 Task: Select messages.
Action: Mouse moved to (661, 64)
Screenshot: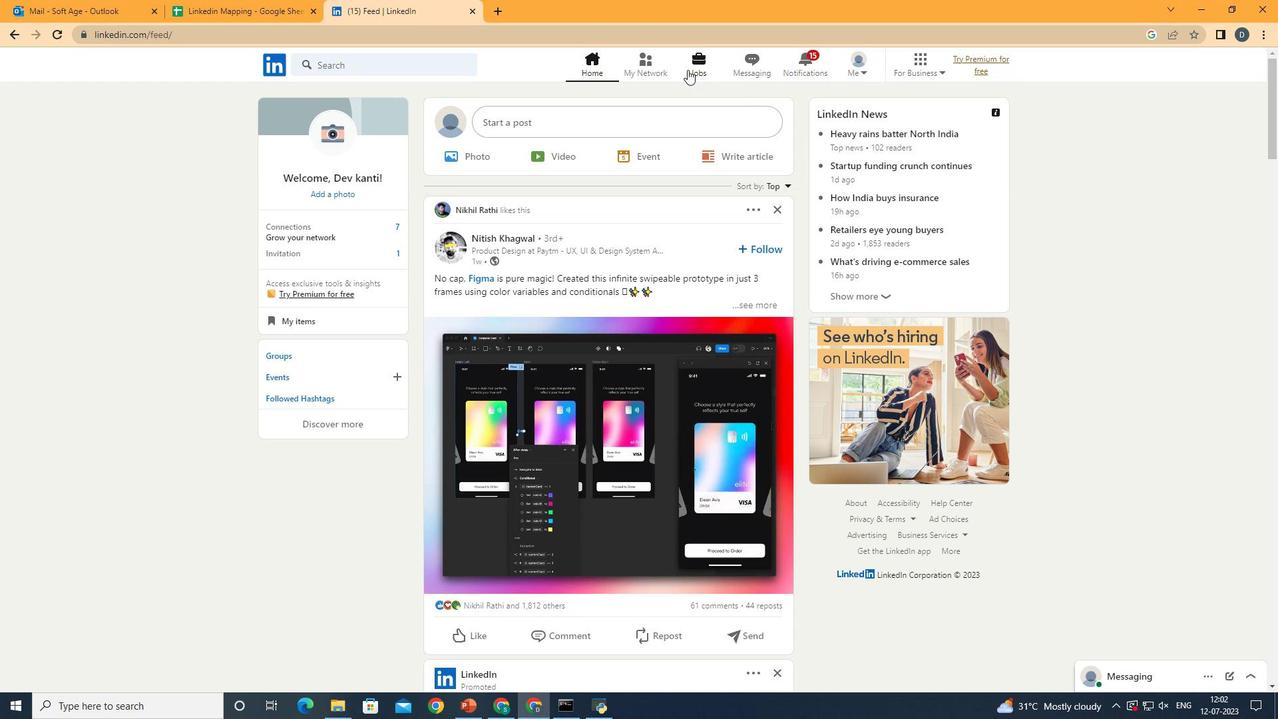 
Action: Mouse pressed left at (661, 64)
Screenshot: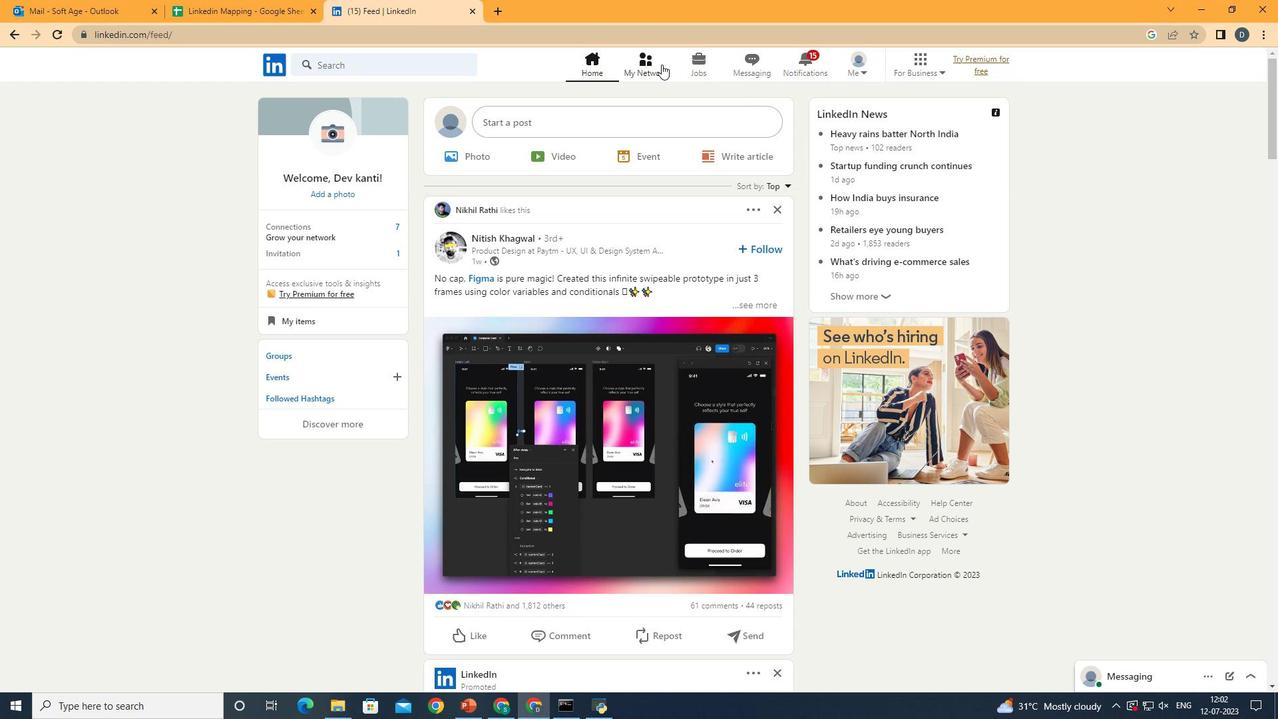 
Action: Mouse moved to (432, 165)
Screenshot: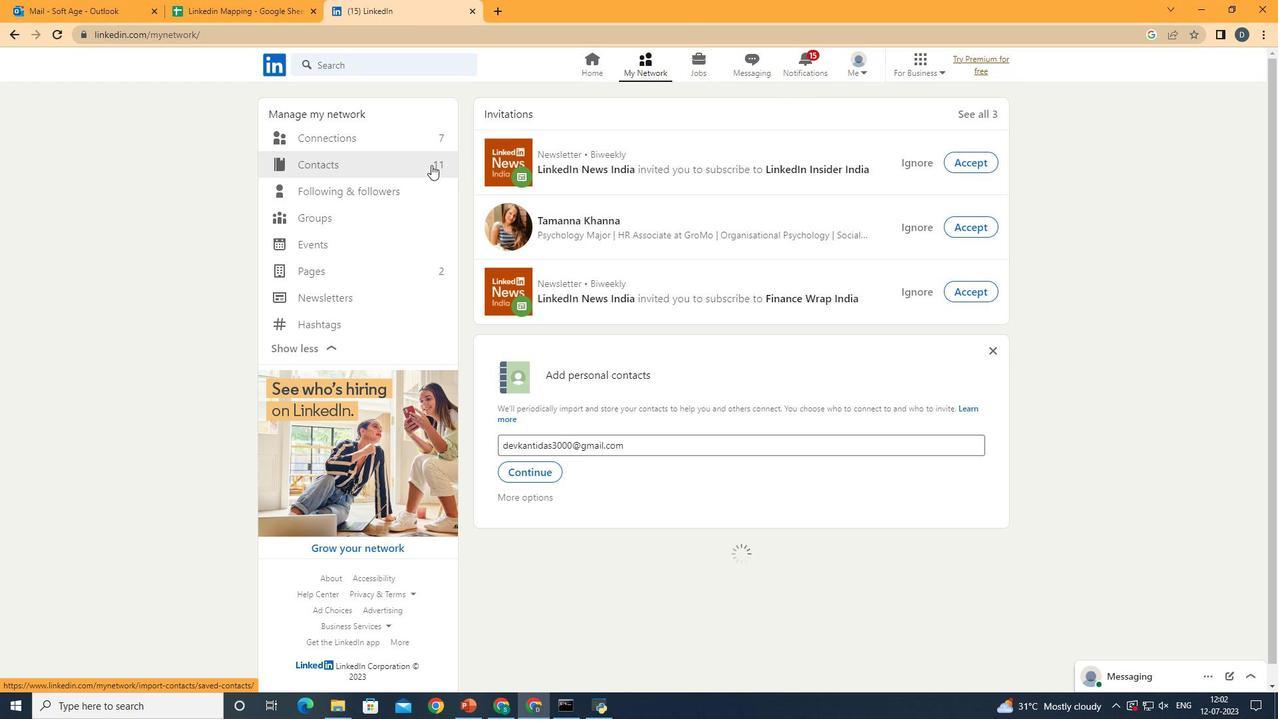 
Action: Mouse pressed left at (432, 165)
Screenshot: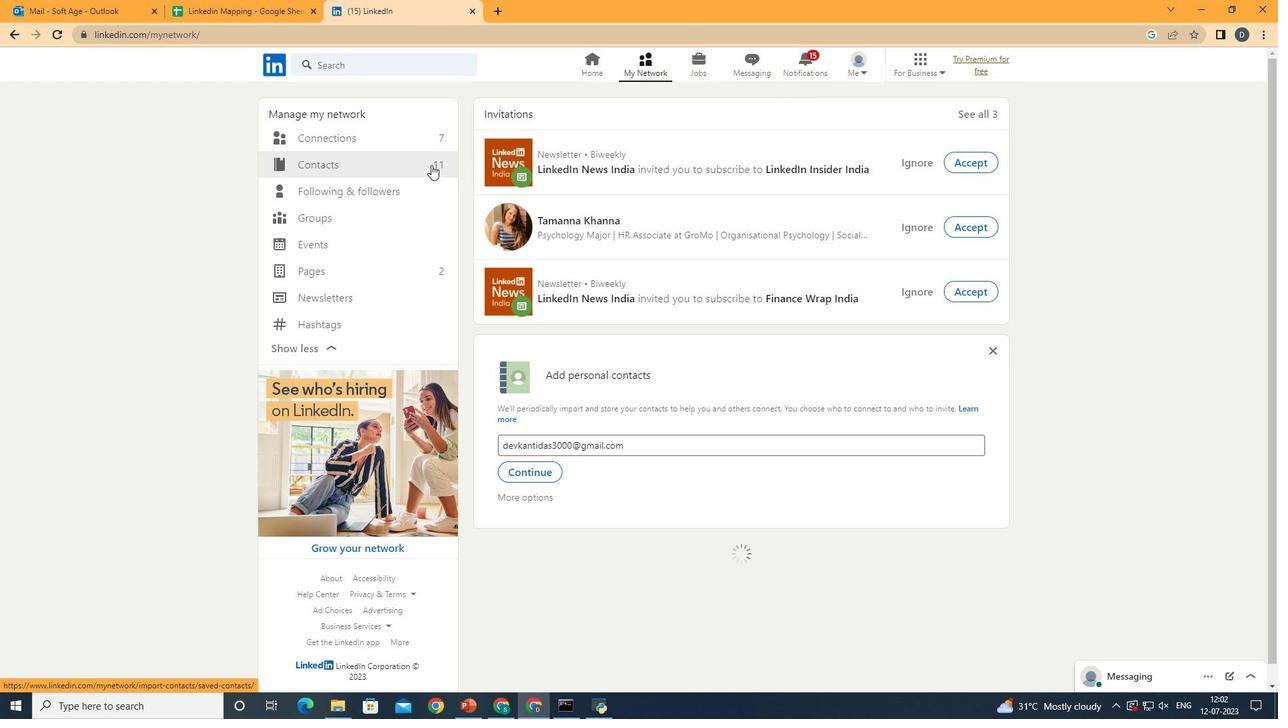 
Action: Mouse moved to (937, 191)
Screenshot: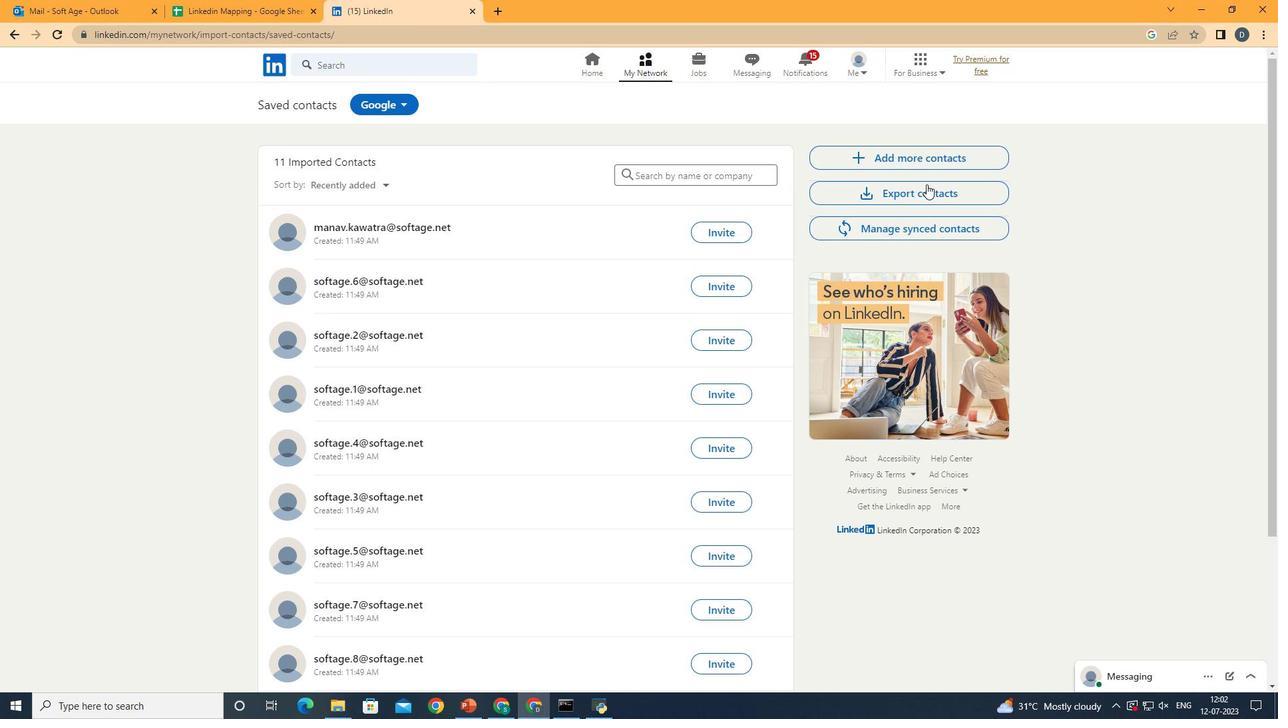 
Action: Mouse pressed left at (937, 191)
Screenshot: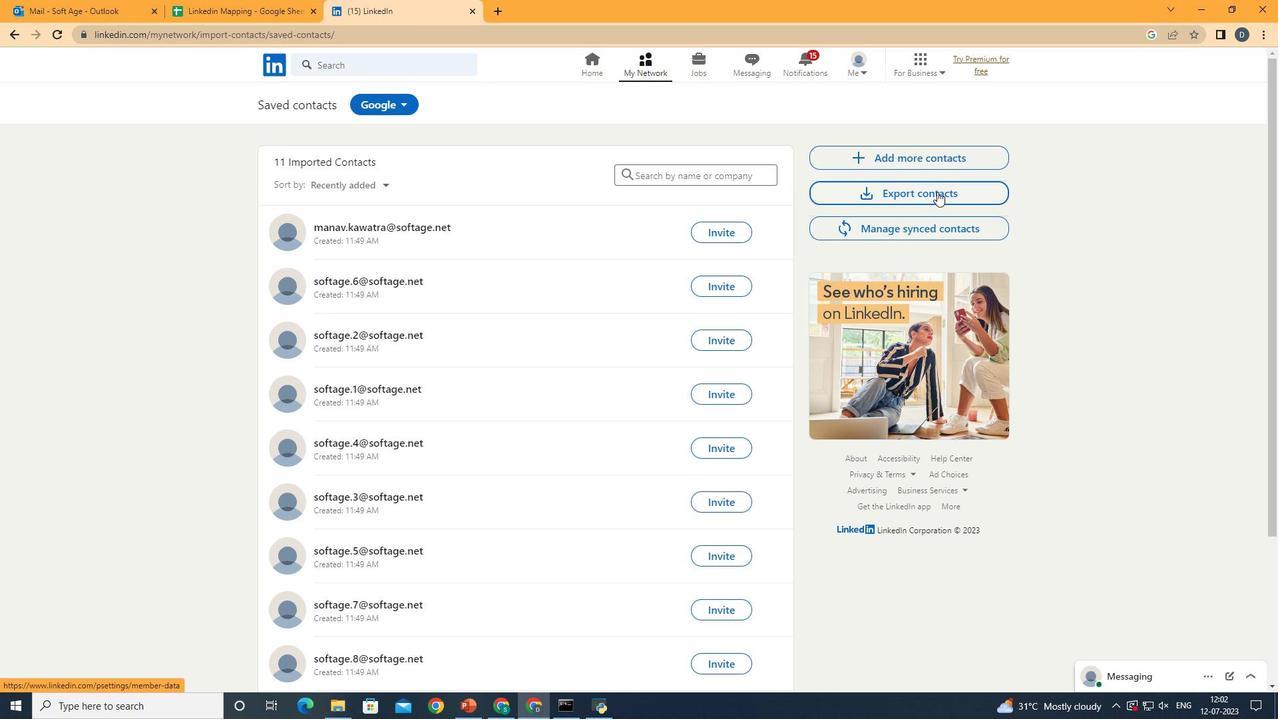
Action: Mouse moved to (575, 225)
Screenshot: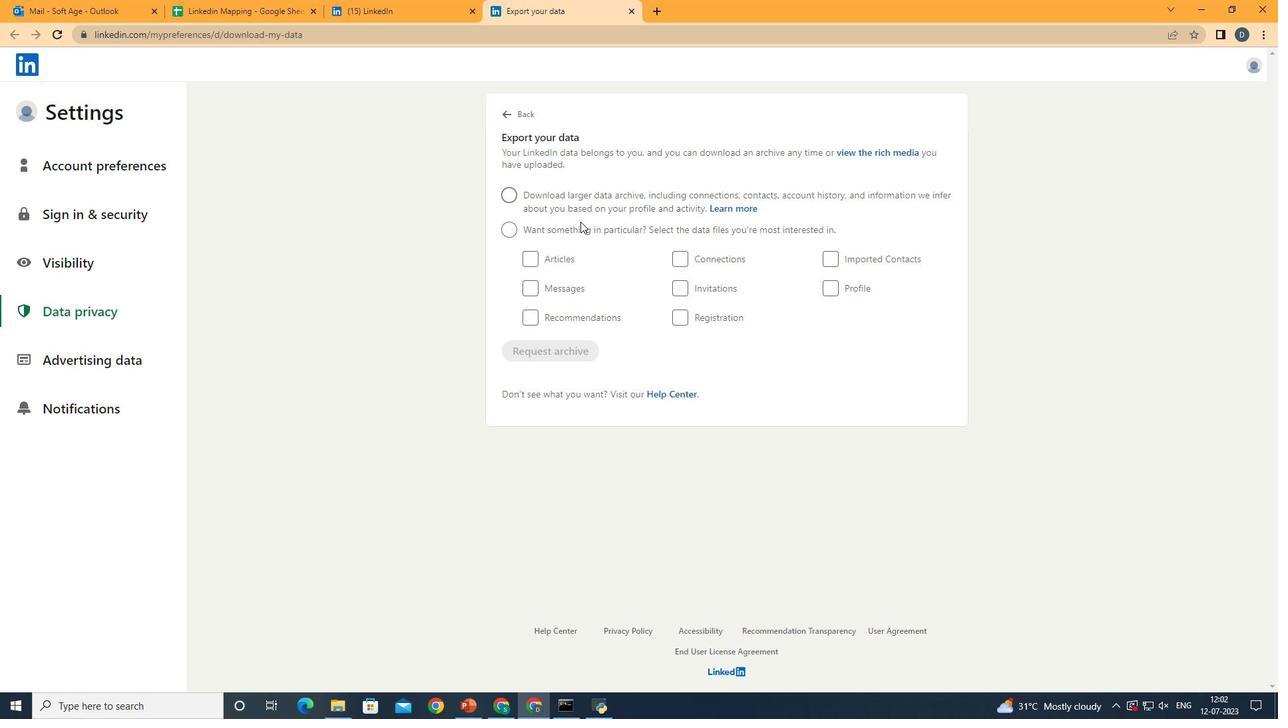 
Action: Mouse pressed left at (575, 225)
Screenshot: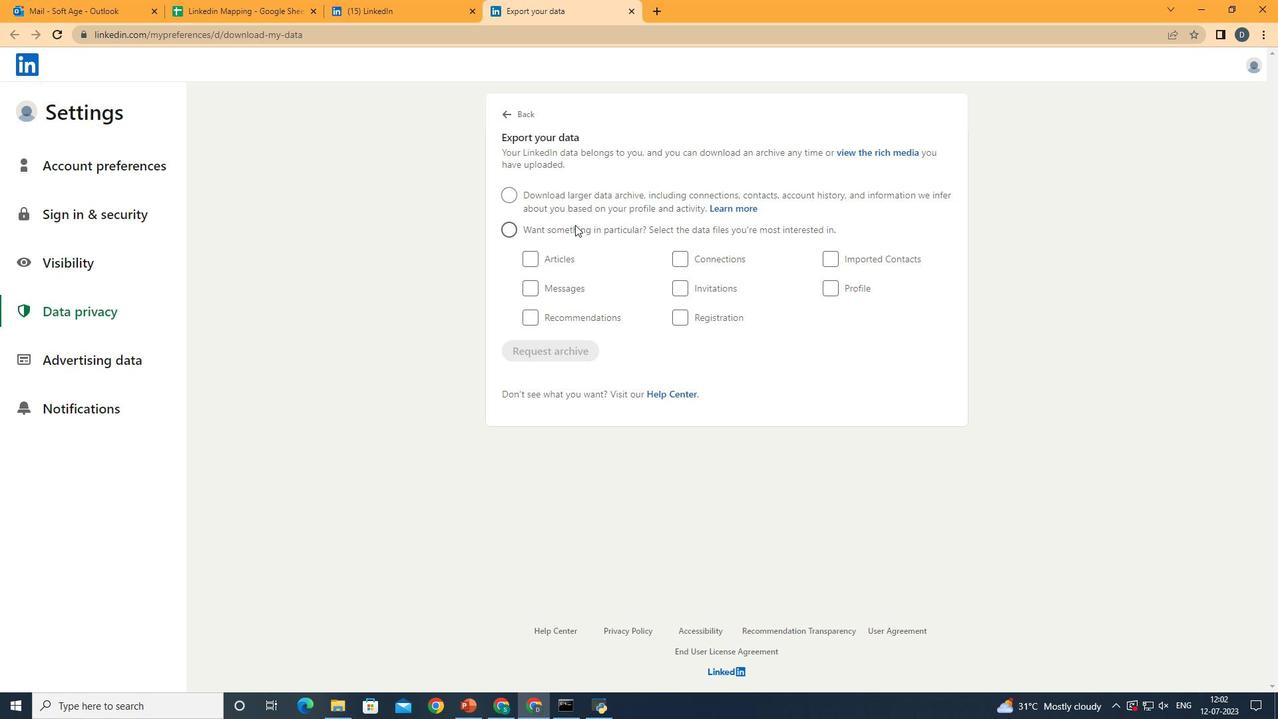 
Action: Mouse moved to (566, 284)
Screenshot: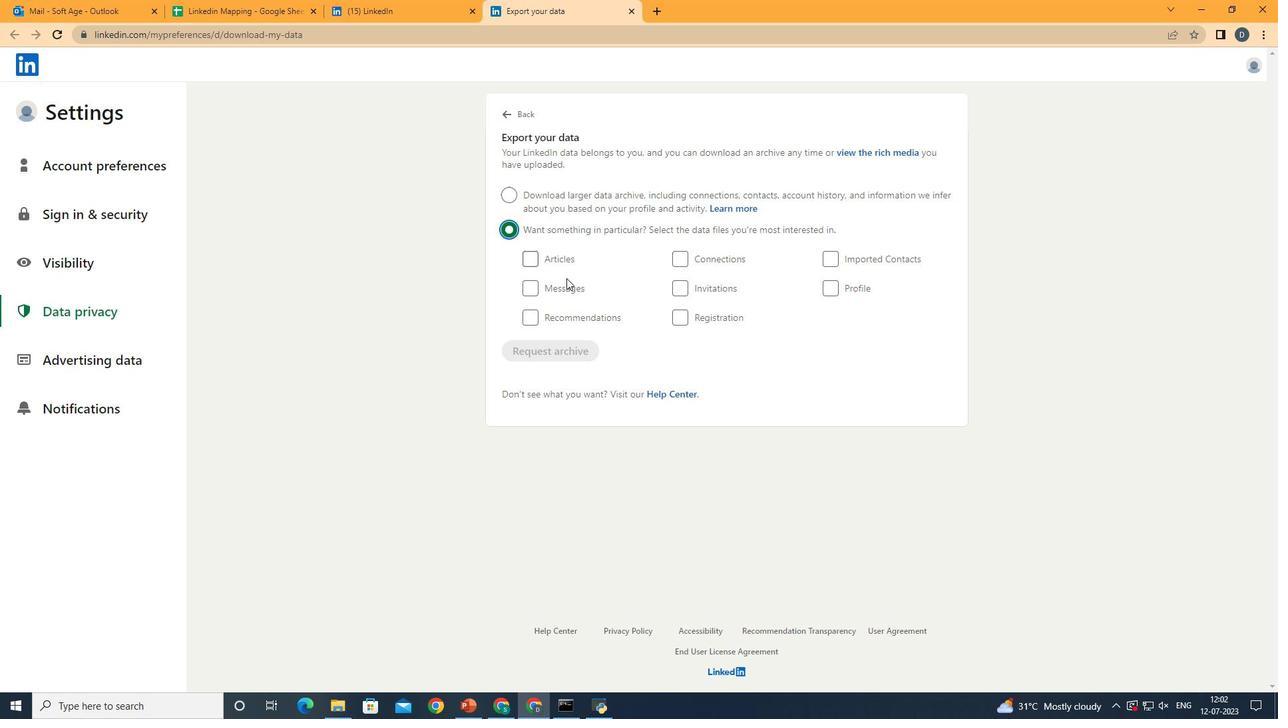 
Action: Mouse pressed left at (566, 284)
Screenshot: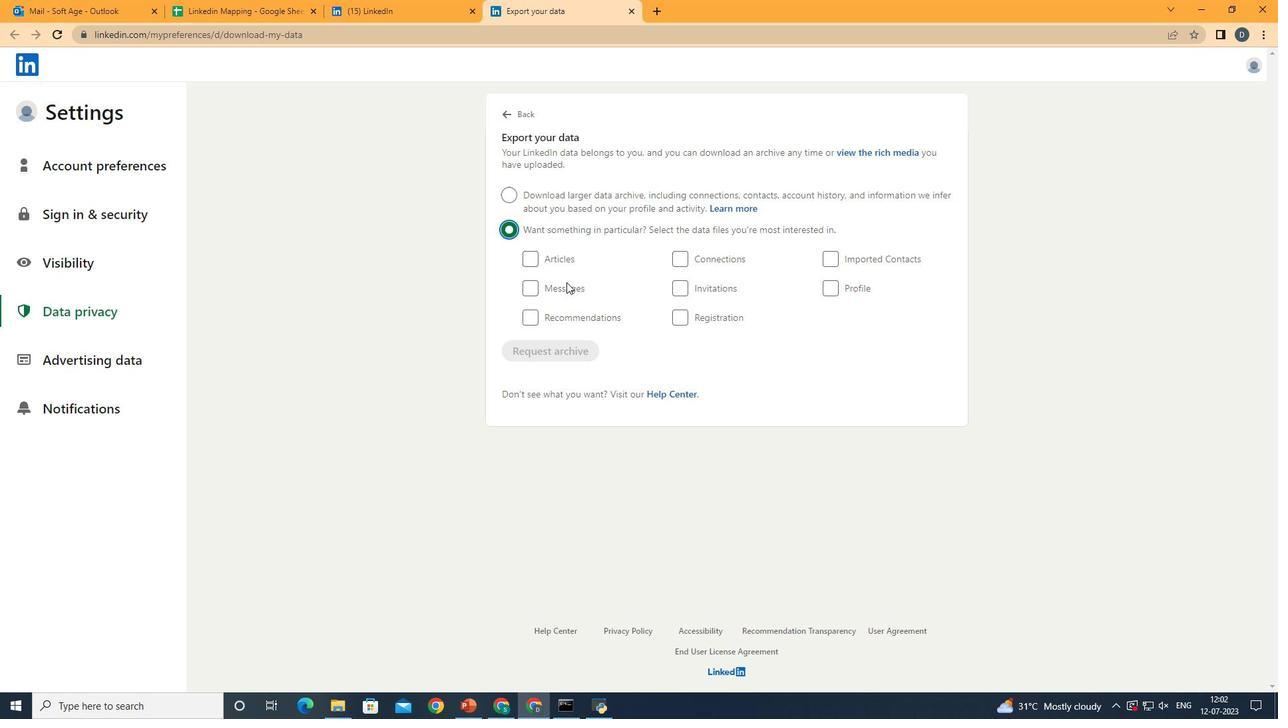 
Action: Mouse moved to (1148, 298)
Screenshot: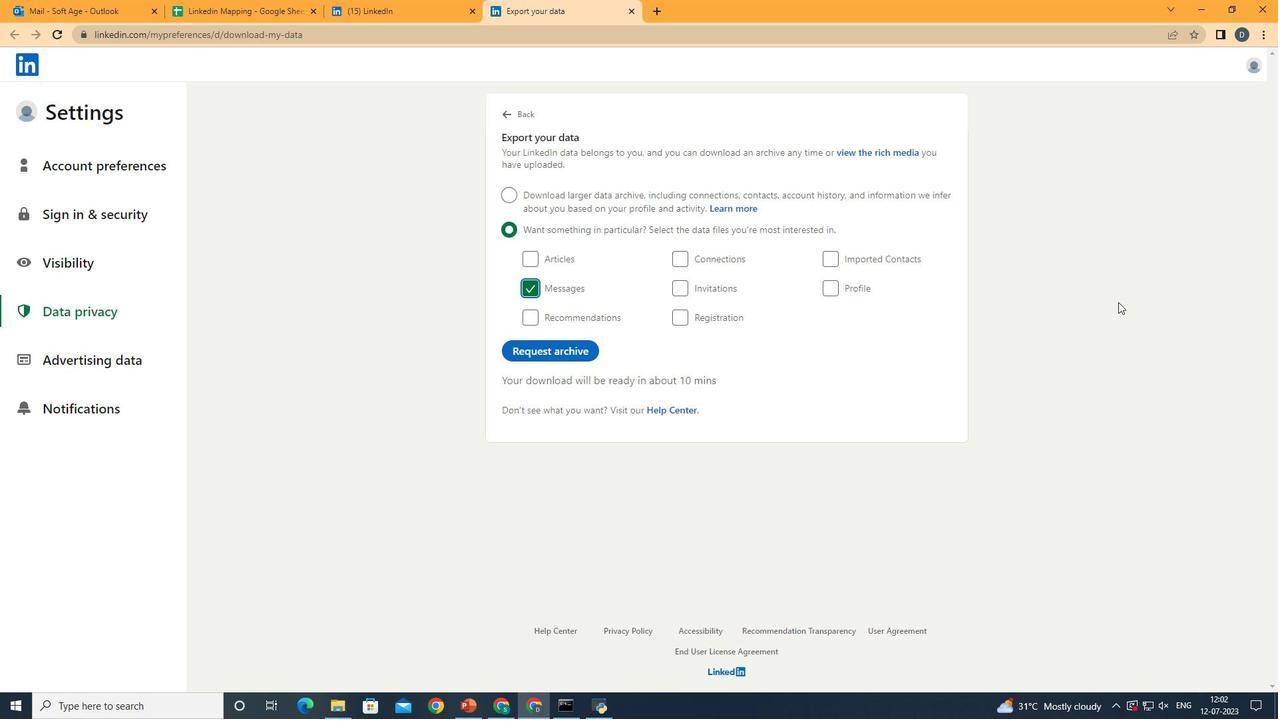 
